 Task: Change theme to plum.
Action: Mouse moved to (430, 92)
Screenshot: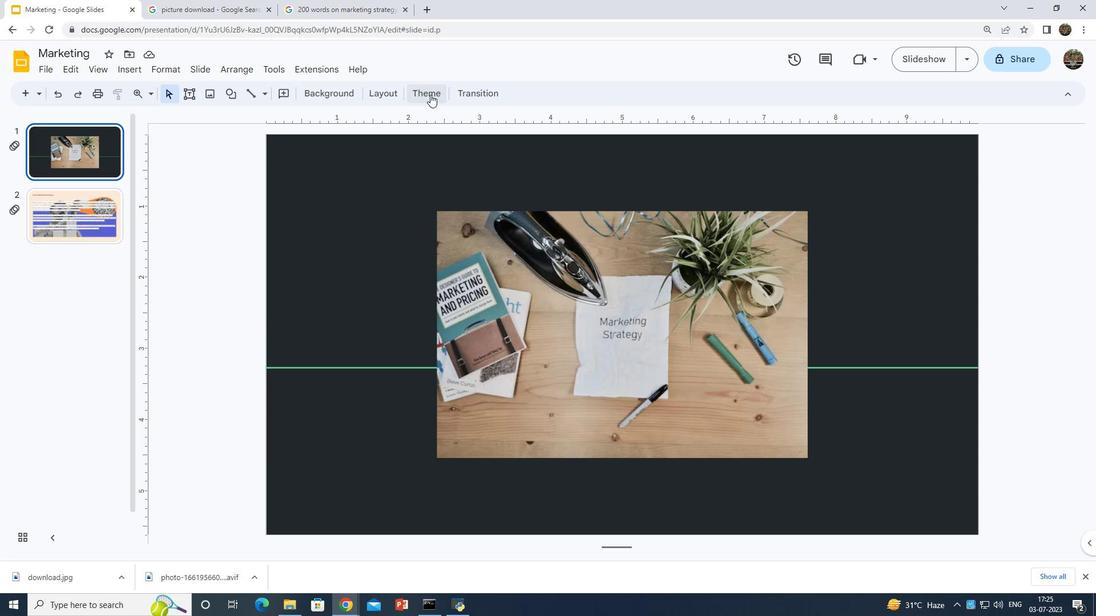 
Action: Mouse pressed left at (430, 92)
Screenshot: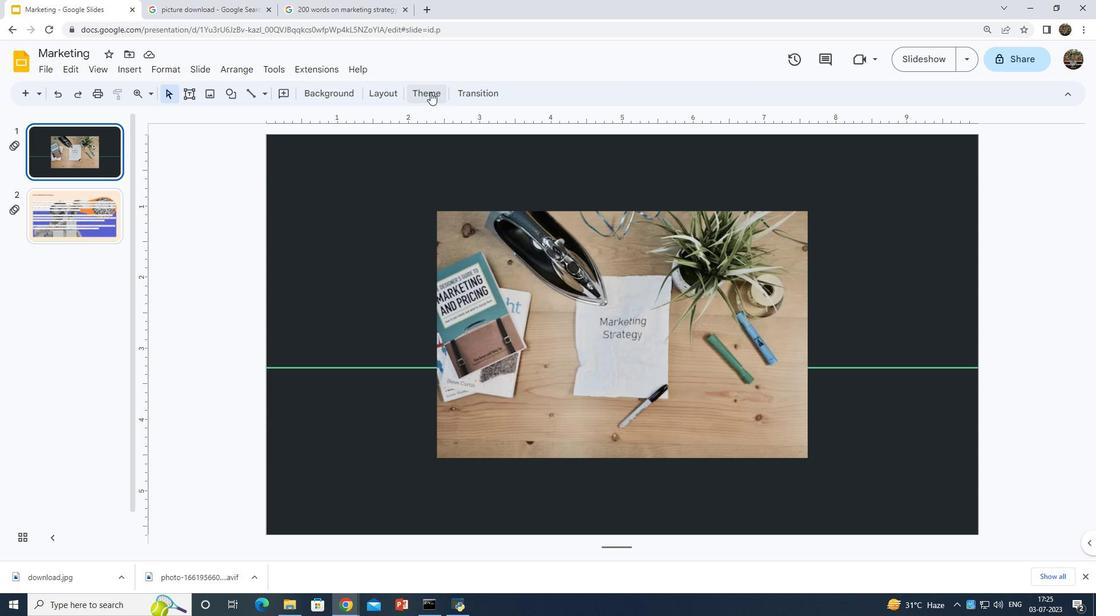 
Action: Mouse moved to (991, 231)
Screenshot: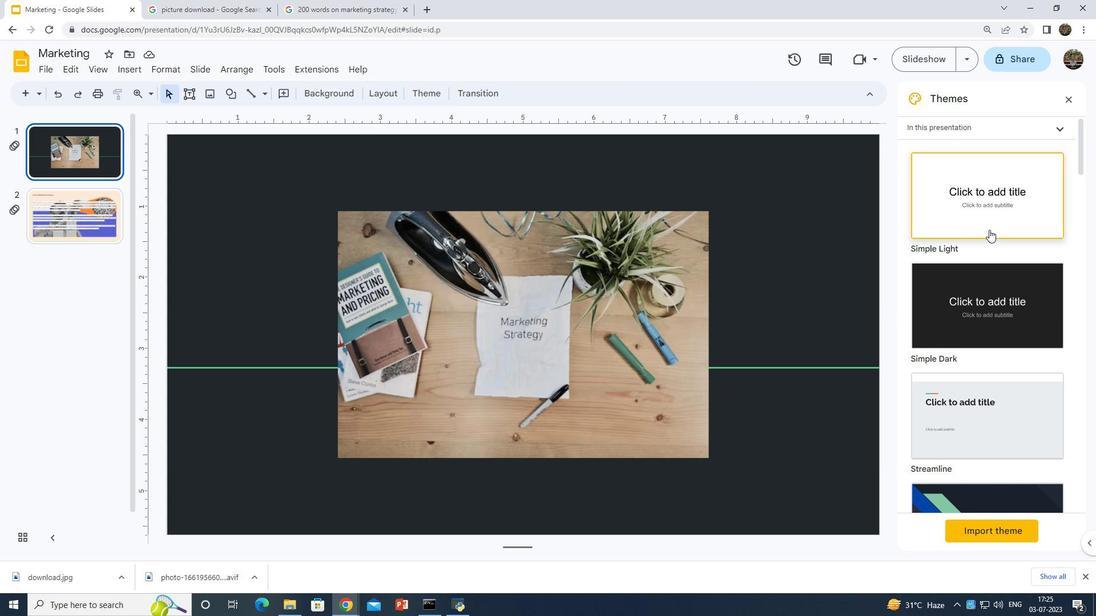 
Action: Mouse scrolled (991, 230) with delta (0, 0)
Screenshot: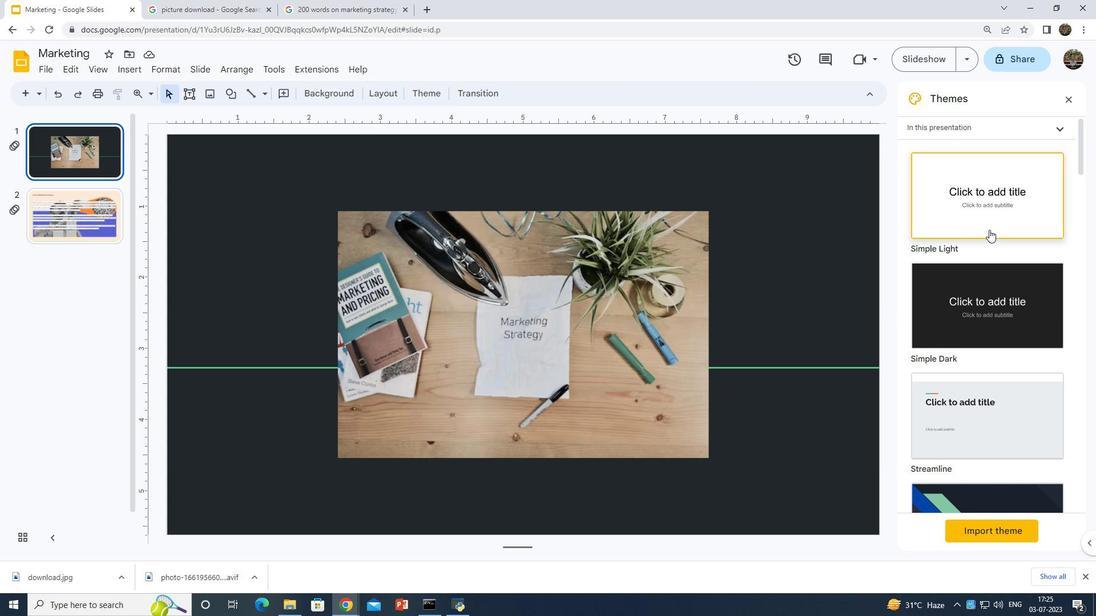 
Action: Mouse moved to (993, 231)
Screenshot: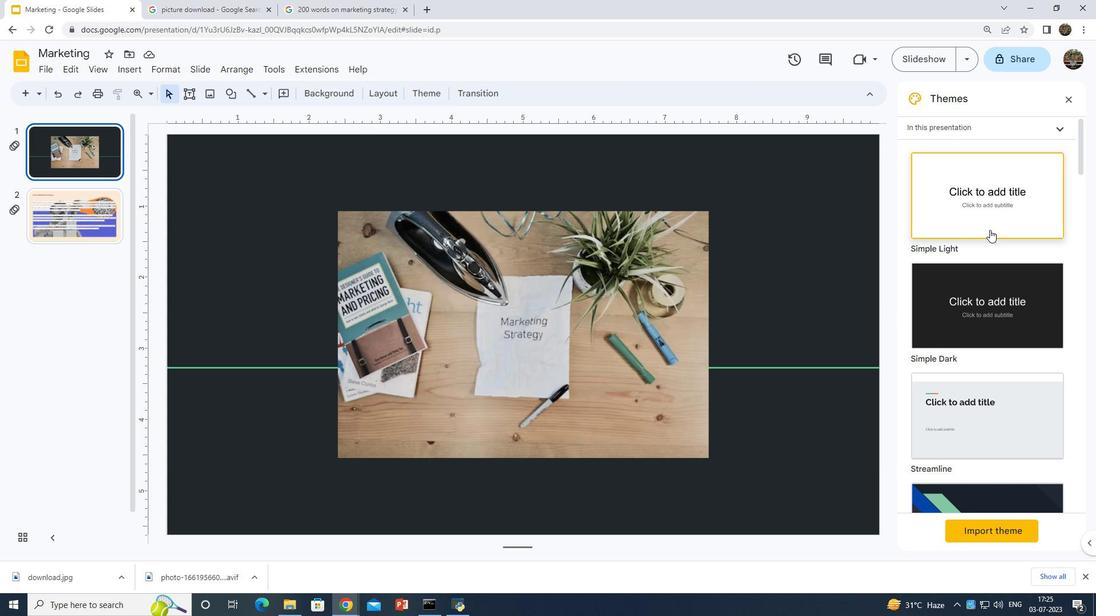 
Action: Mouse scrolled (993, 231) with delta (0, 0)
Screenshot: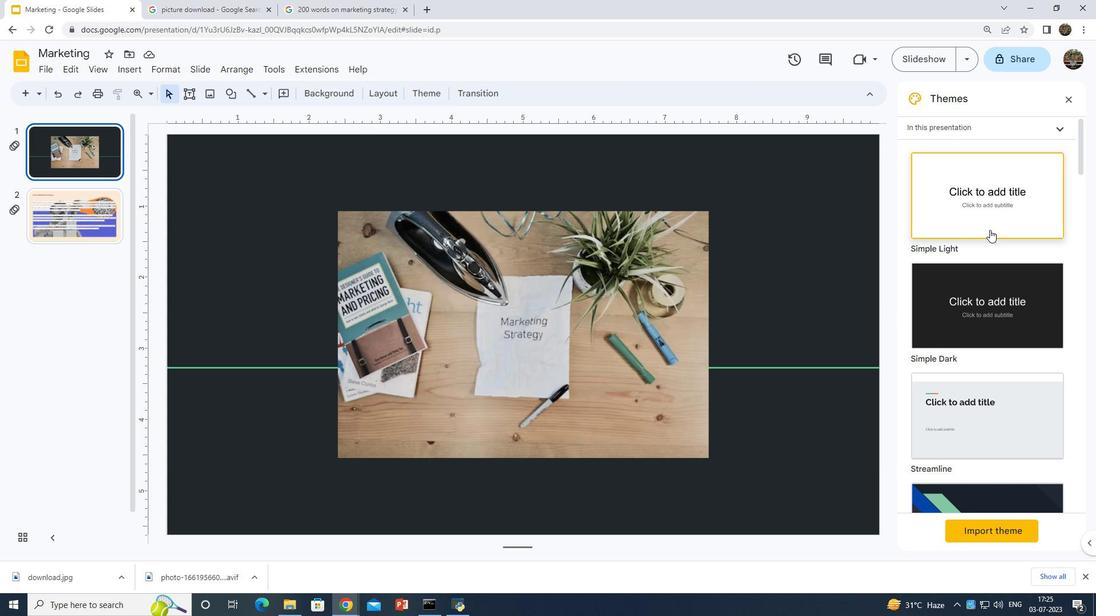 
Action: Mouse moved to (994, 232)
Screenshot: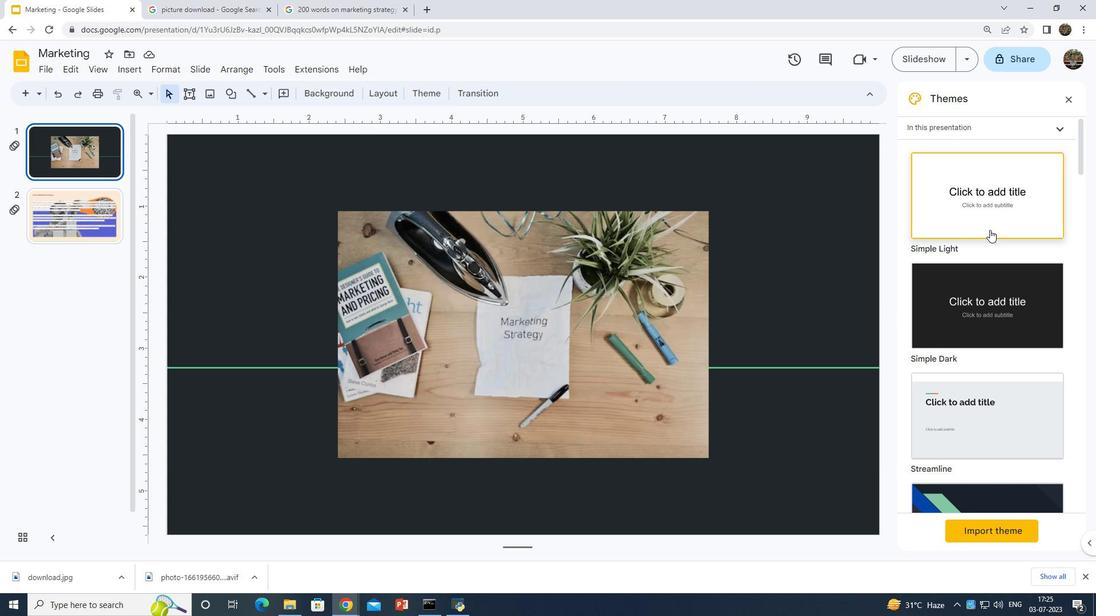 
Action: Mouse scrolled (994, 232) with delta (0, 0)
Screenshot: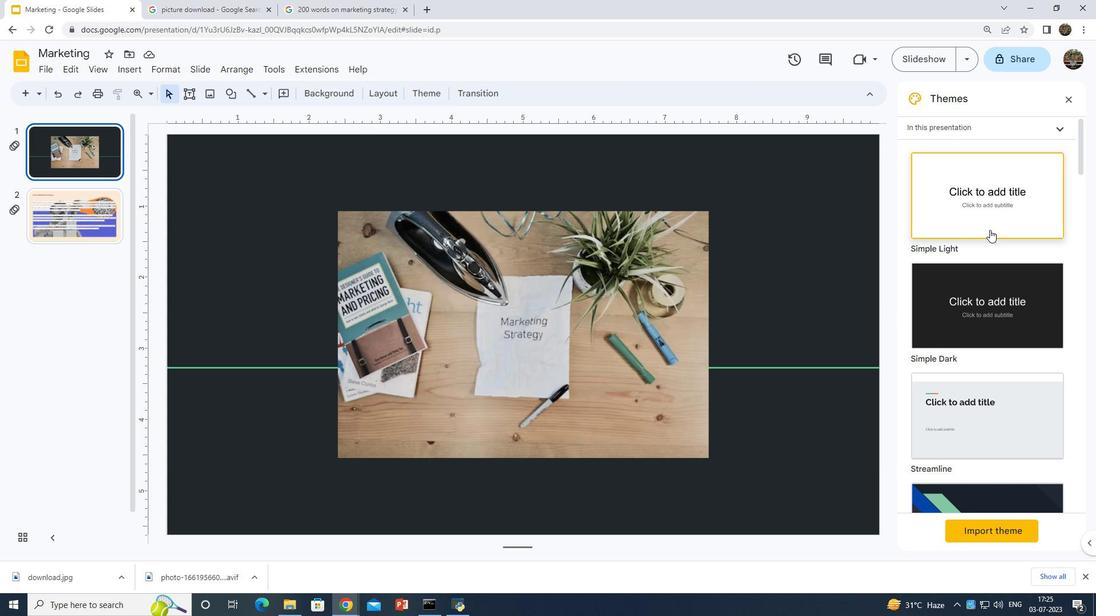 
Action: Mouse scrolled (994, 232) with delta (0, 0)
Screenshot: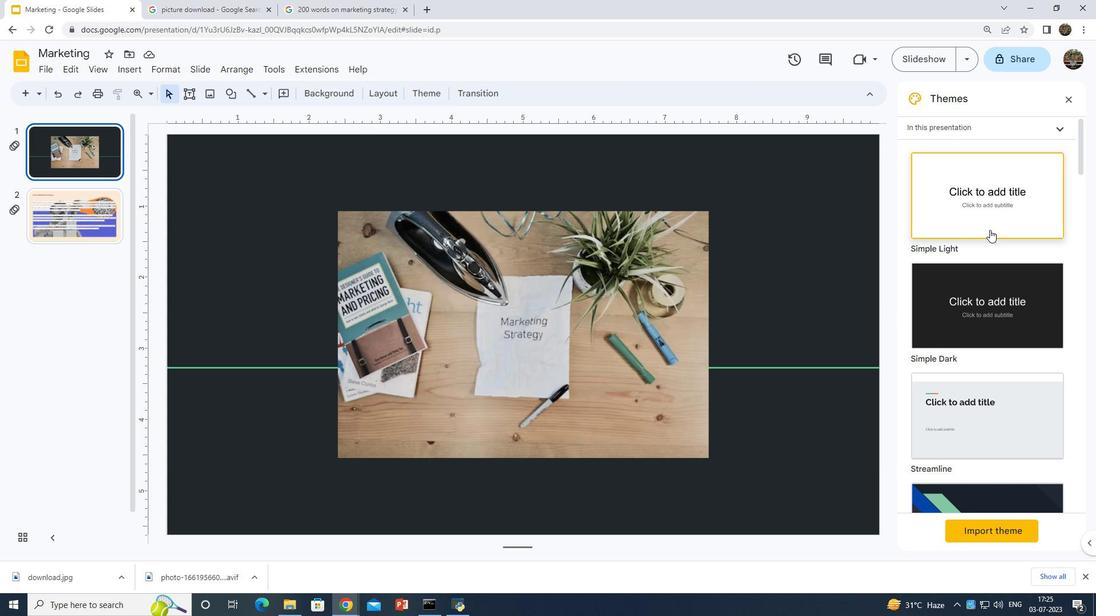 
Action: Mouse moved to (995, 239)
Screenshot: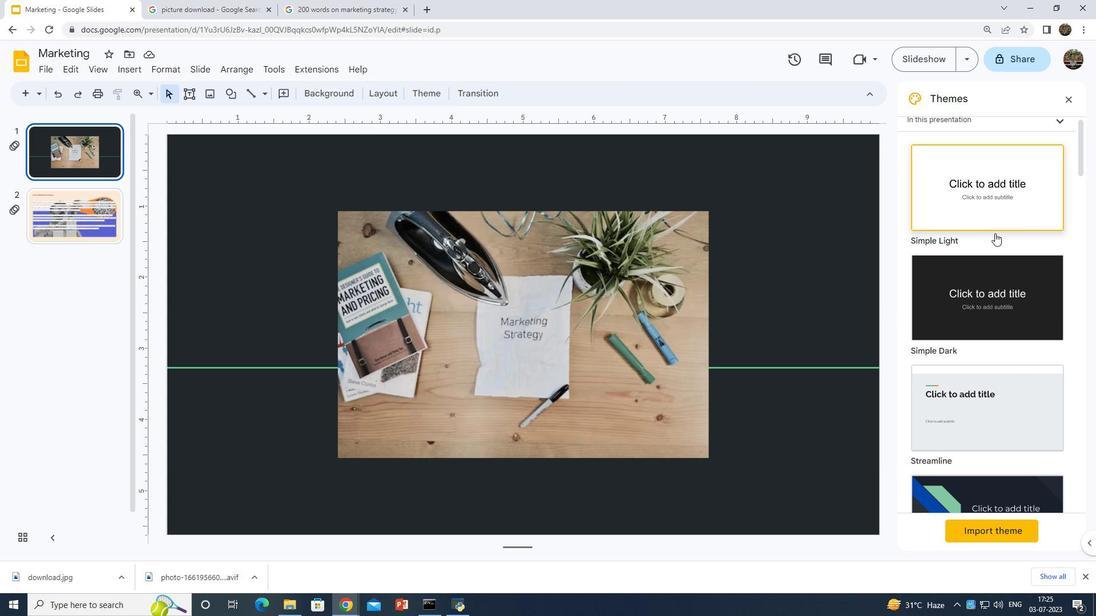 
Action: Mouse scrolled (995, 238) with delta (0, 0)
Screenshot: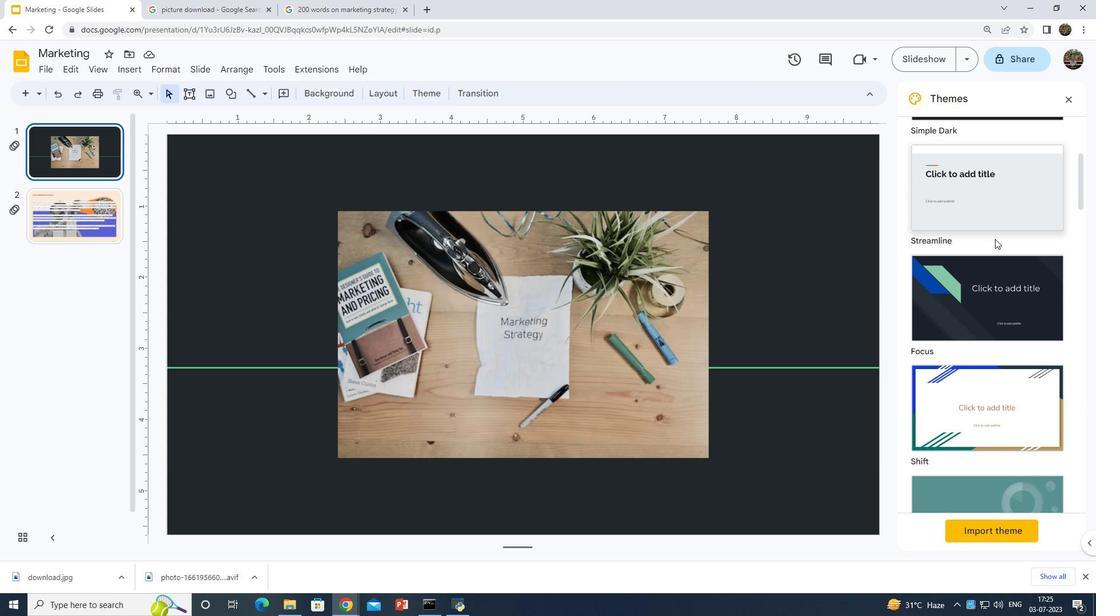 
Action: Mouse scrolled (995, 238) with delta (0, 0)
Screenshot: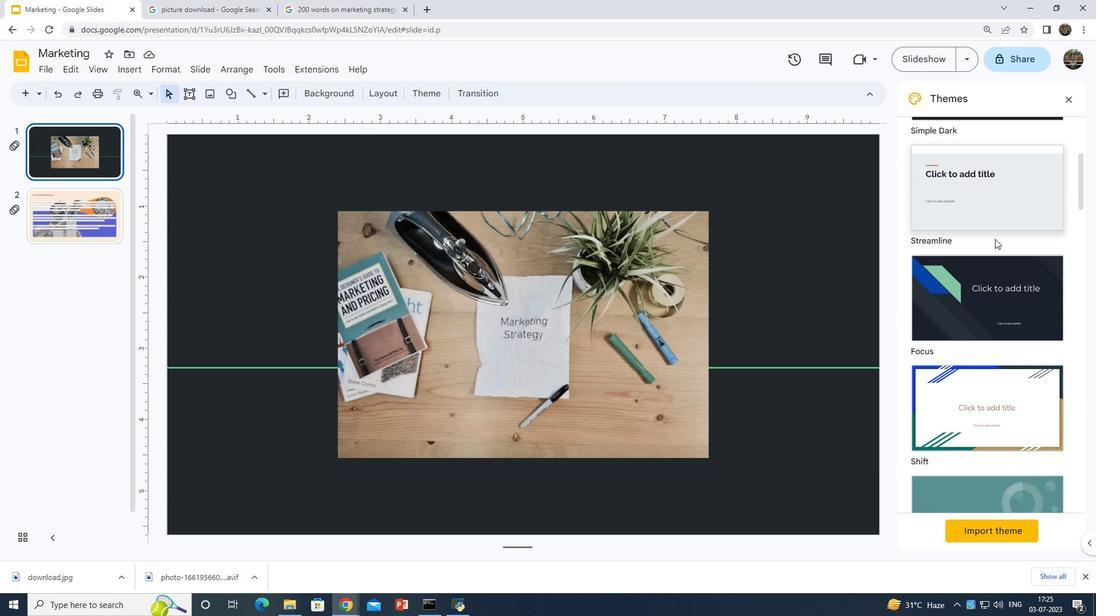 
Action: Mouse scrolled (995, 238) with delta (0, 0)
Screenshot: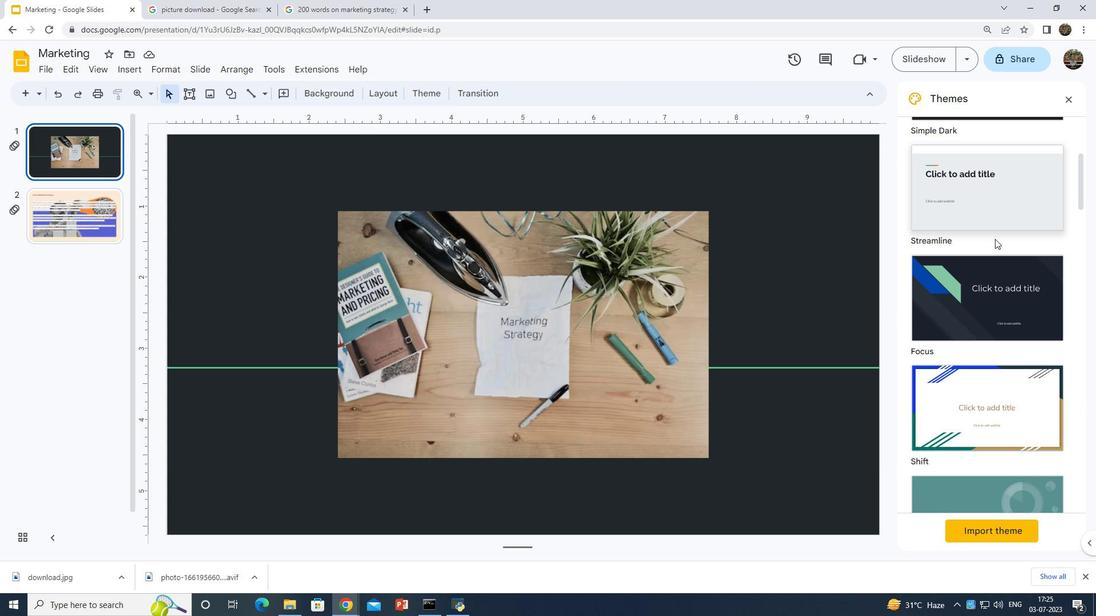 
Action: Mouse scrolled (995, 238) with delta (0, 0)
Screenshot: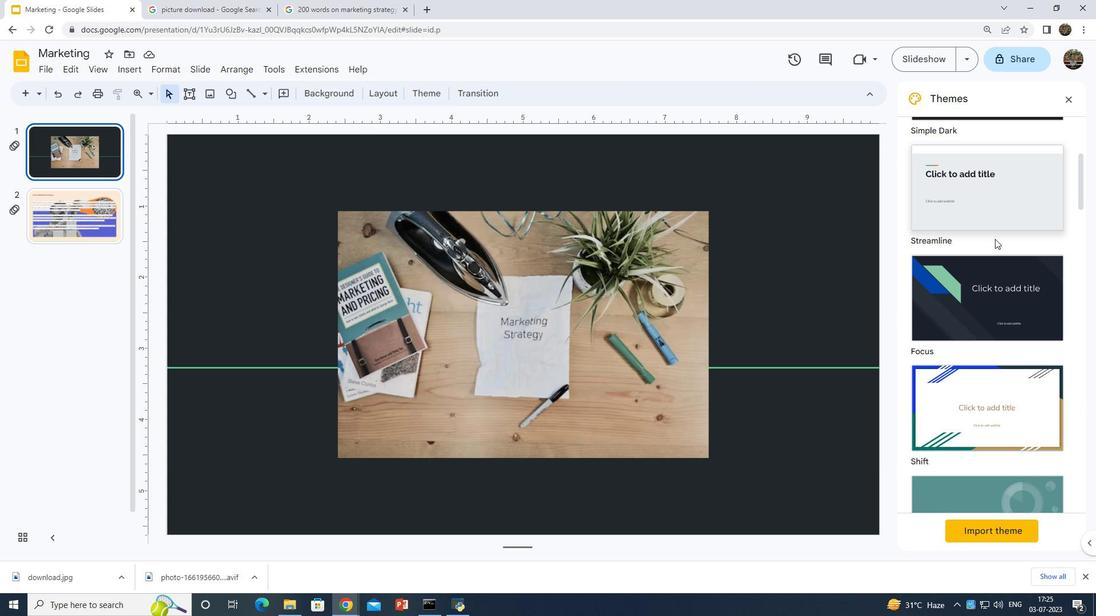
Action: Mouse scrolled (995, 238) with delta (0, 0)
Screenshot: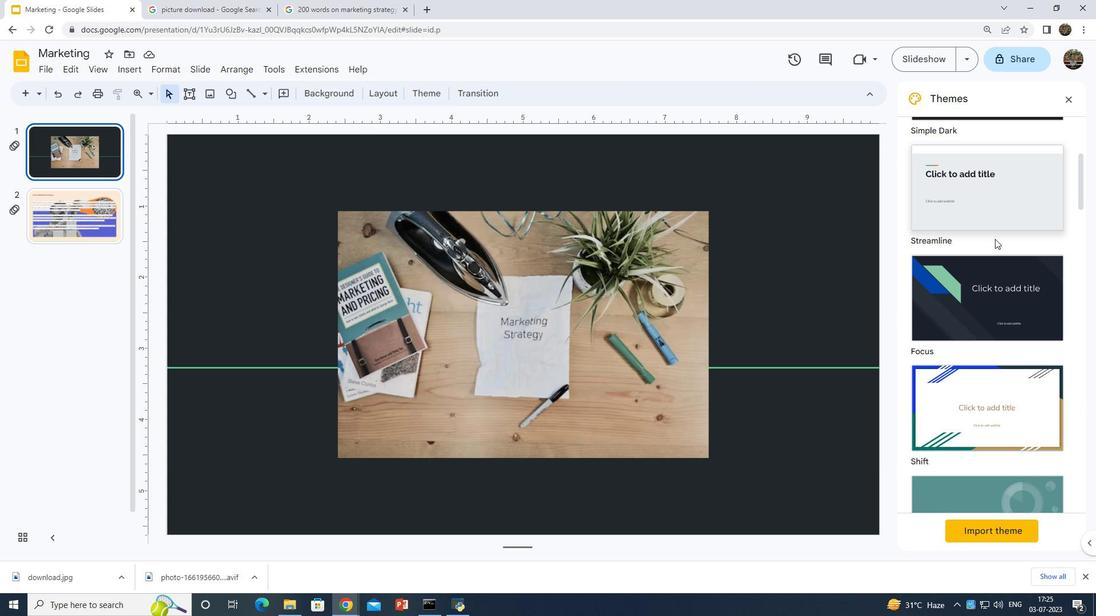 
Action: Mouse moved to (995, 239)
Screenshot: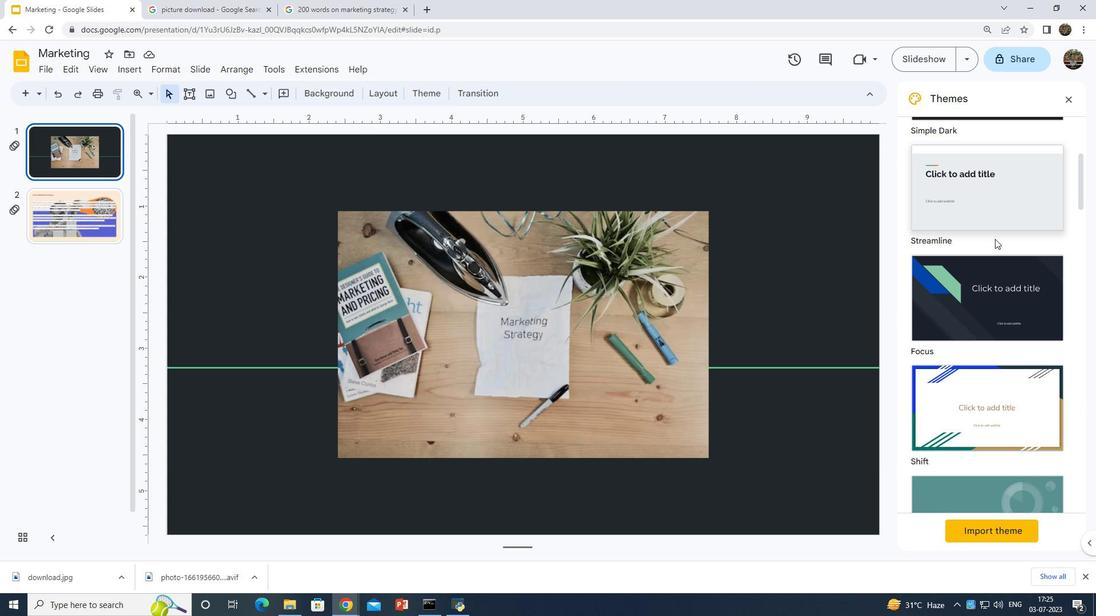 
Action: Mouse scrolled (995, 238) with delta (0, 0)
Screenshot: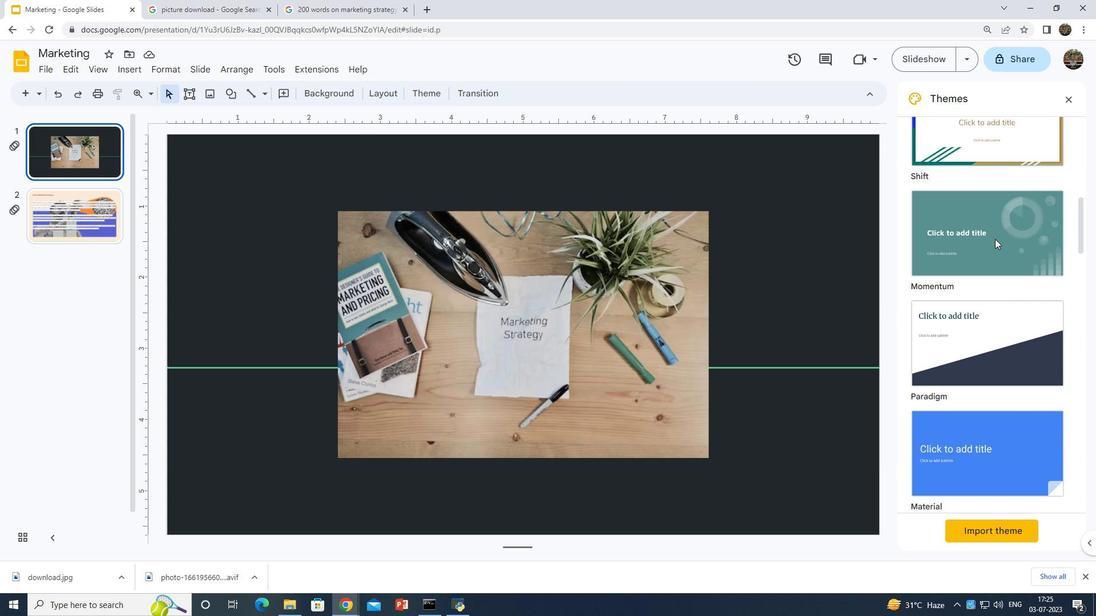 
Action: Mouse scrolled (995, 238) with delta (0, 0)
Screenshot: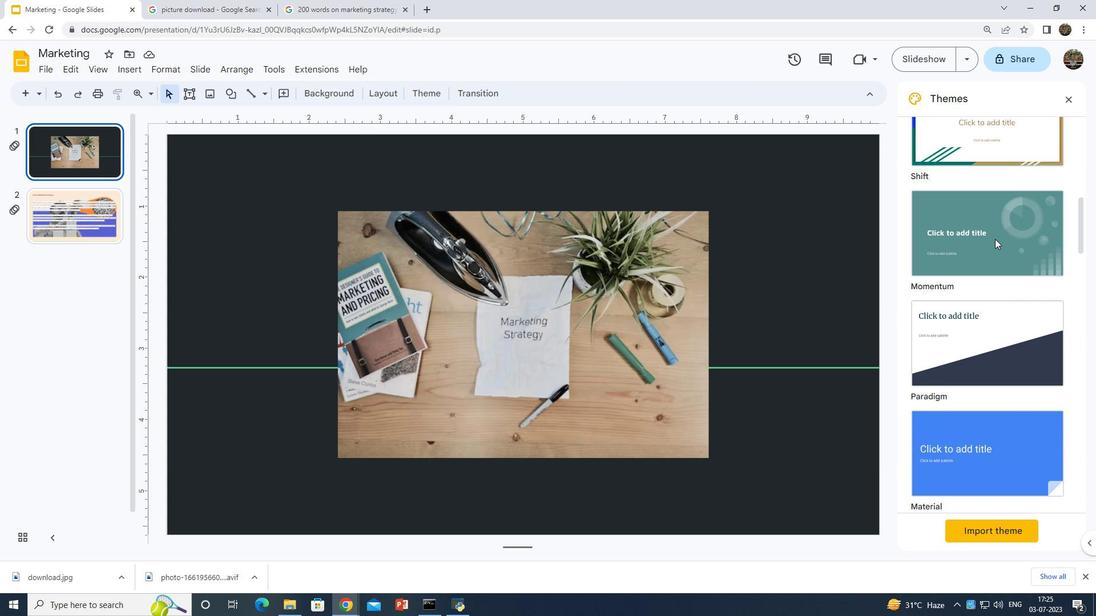 
Action: Mouse scrolled (995, 238) with delta (0, 0)
Screenshot: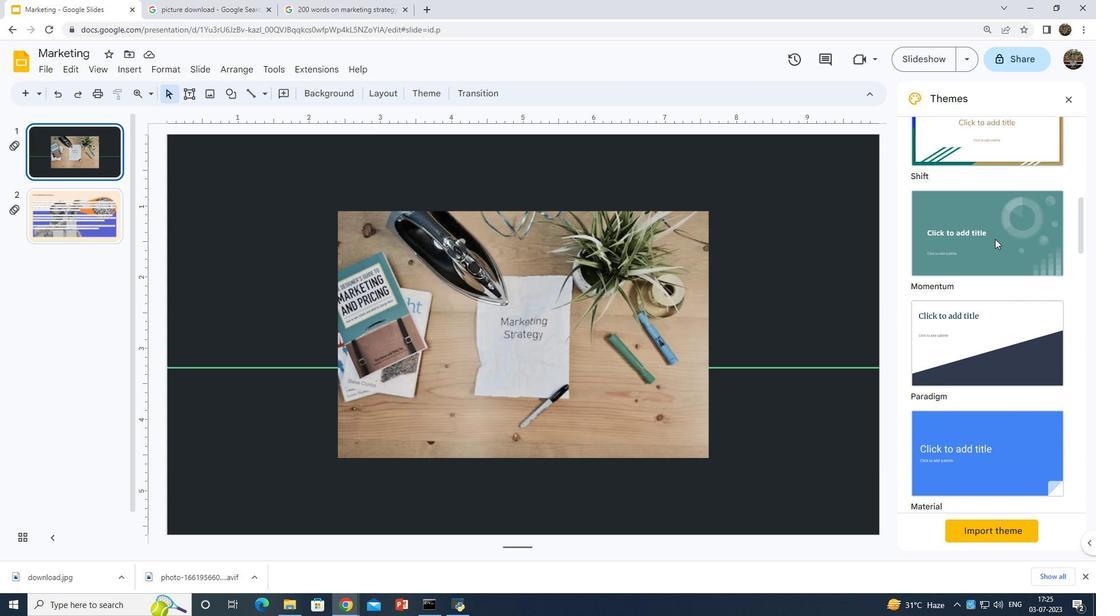 
Action: Mouse scrolled (995, 238) with delta (0, 0)
Screenshot: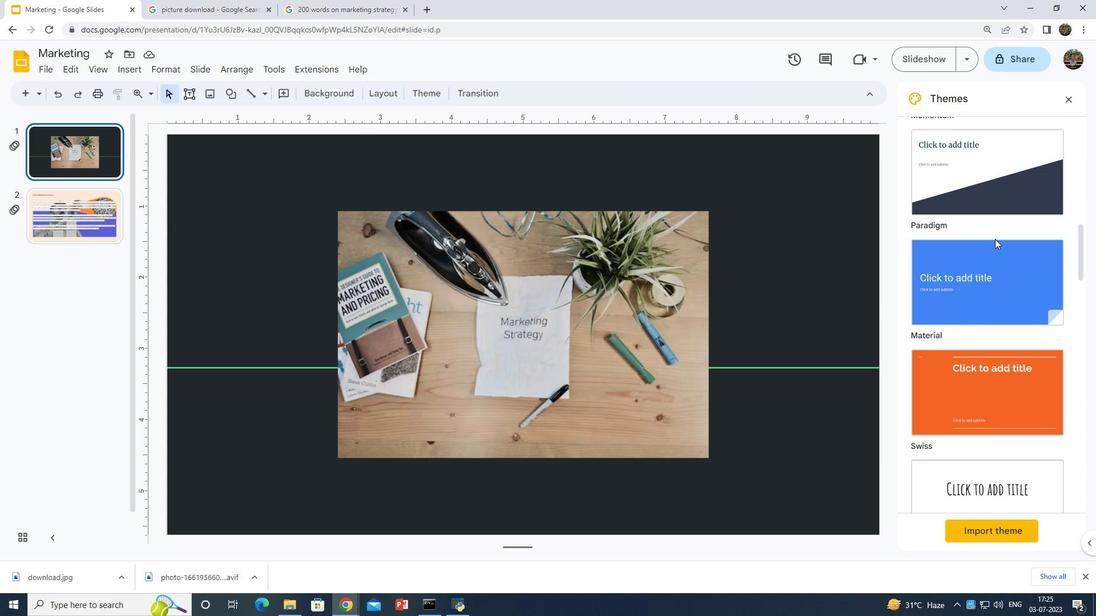 
Action: Mouse scrolled (995, 238) with delta (0, 0)
Screenshot: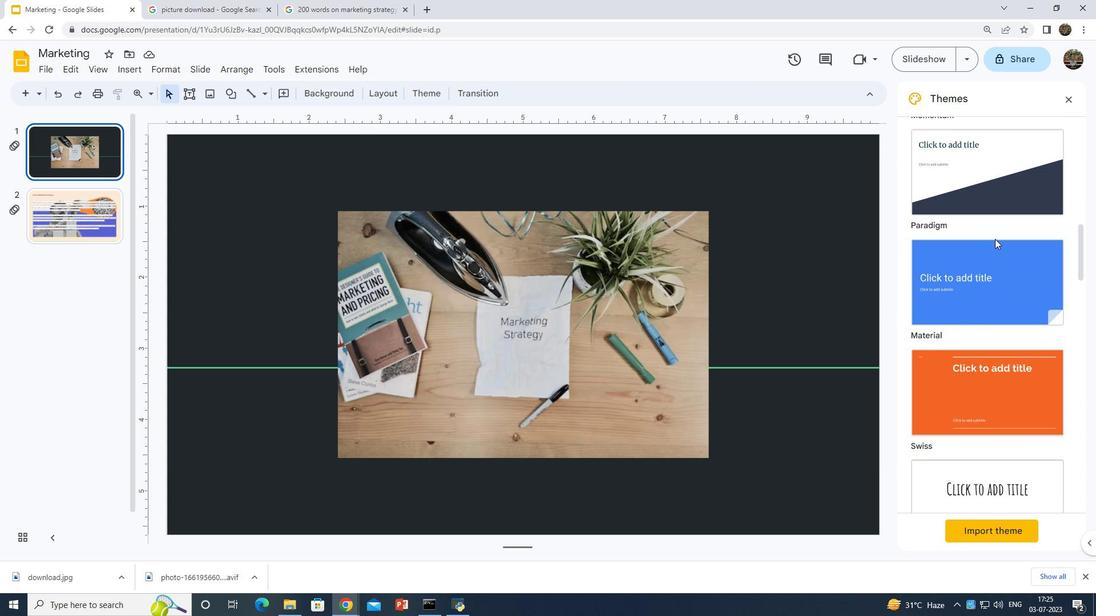 
Action: Mouse scrolled (995, 238) with delta (0, 0)
Screenshot: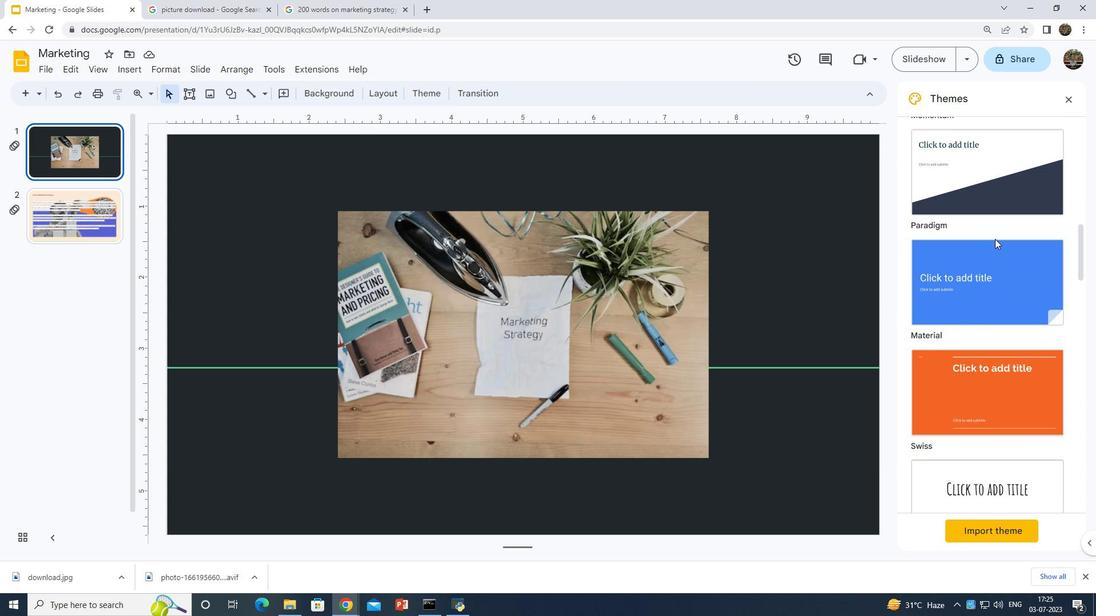 
Action: Mouse scrolled (995, 238) with delta (0, 0)
Screenshot: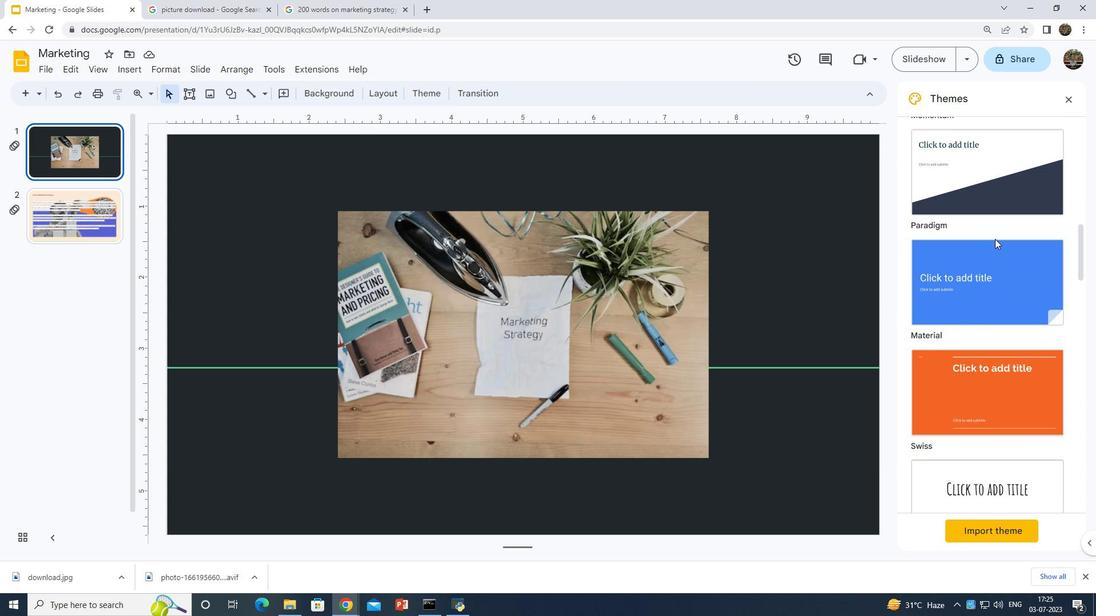 
Action: Mouse scrolled (995, 238) with delta (0, 0)
Screenshot: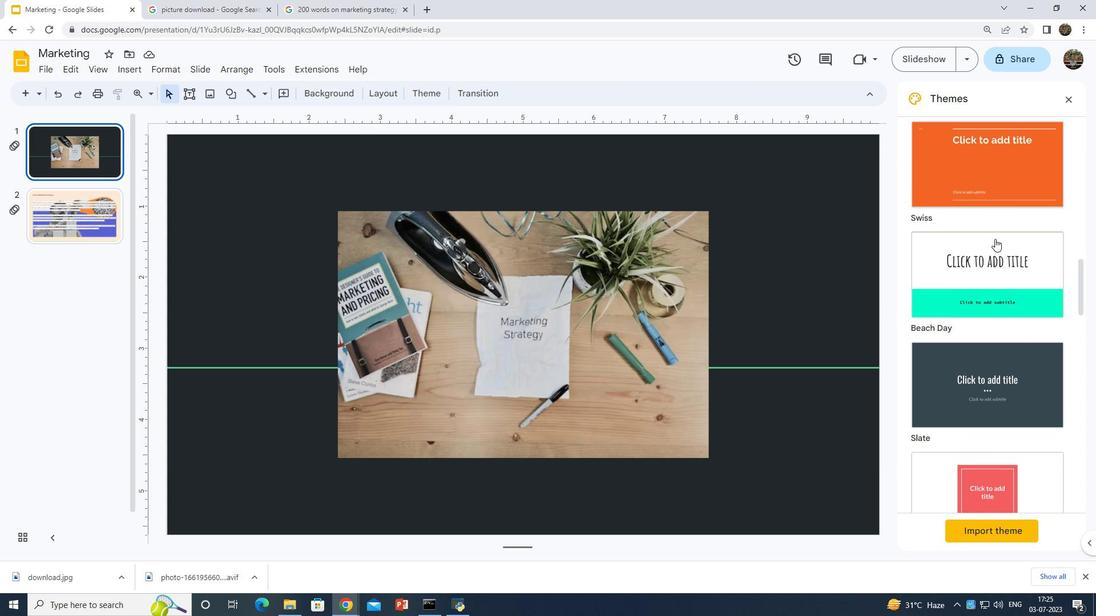 
Action: Mouse scrolled (995, 238) with delta (0, 0)
Screenshot: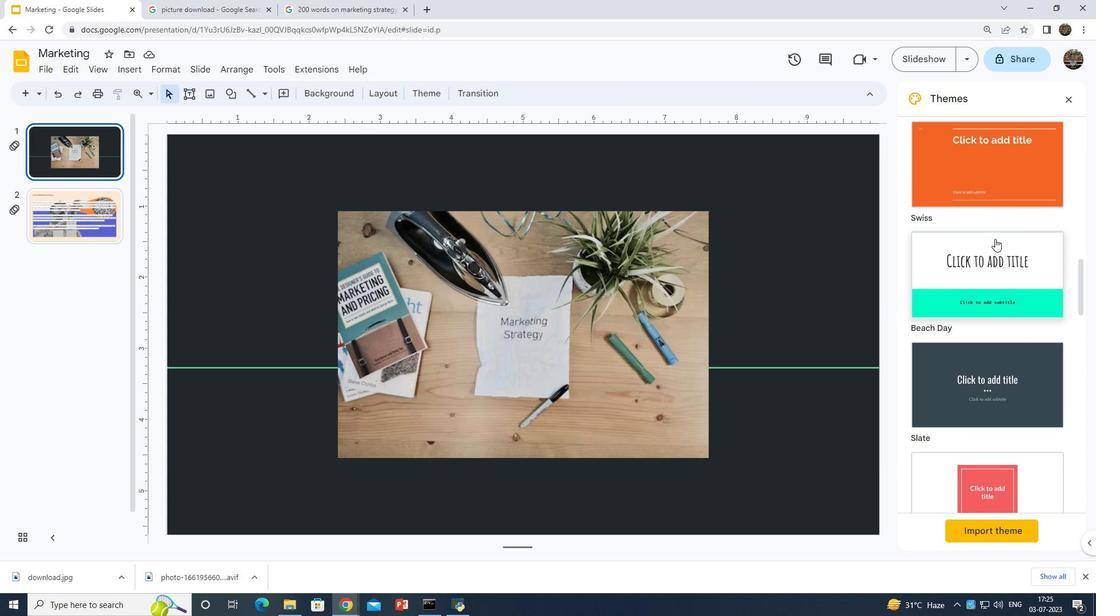 
Action: Mouse scrolled (995, 238) with delta (0, 0)
Screenshot: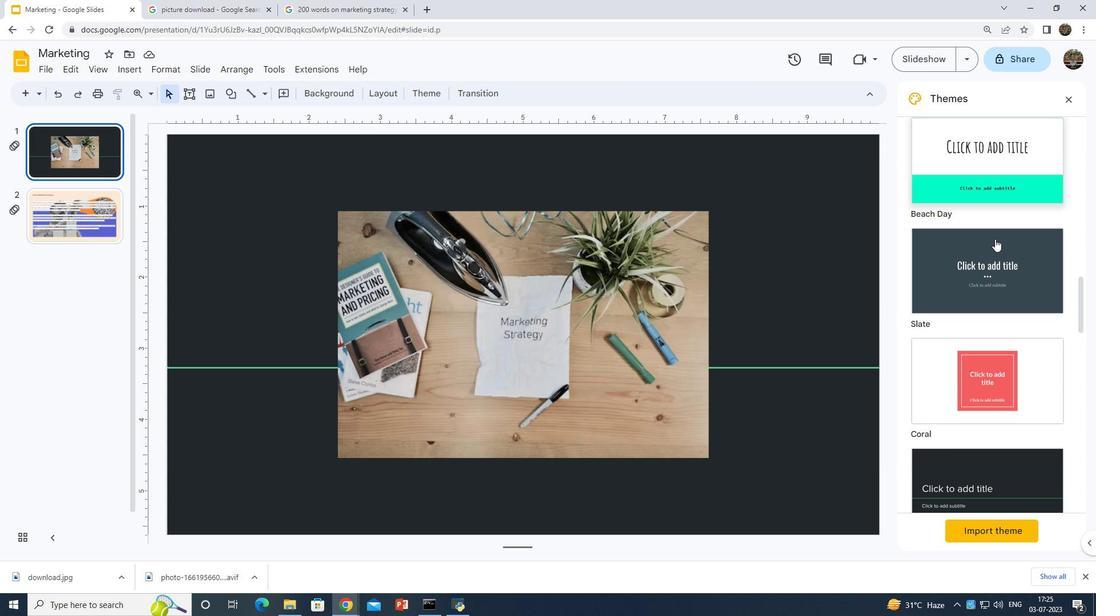 
Action: Mouse scrolled (995, 238) with delta (0, 0)
Screenshot: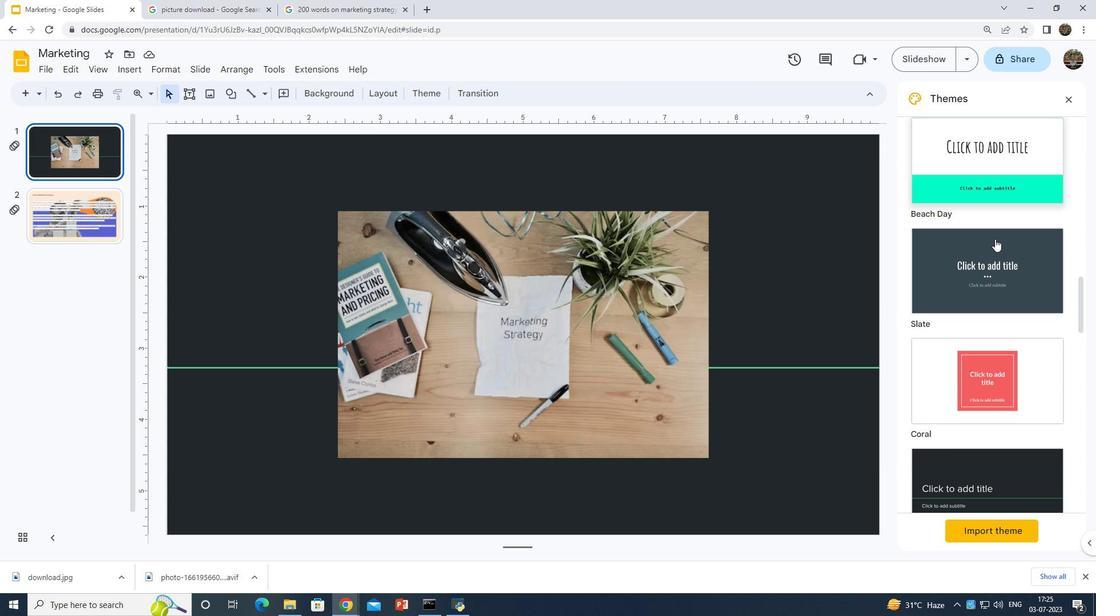 
Action: Mouse scrolled (995, 238) with delta (0, 0)
Screenshot: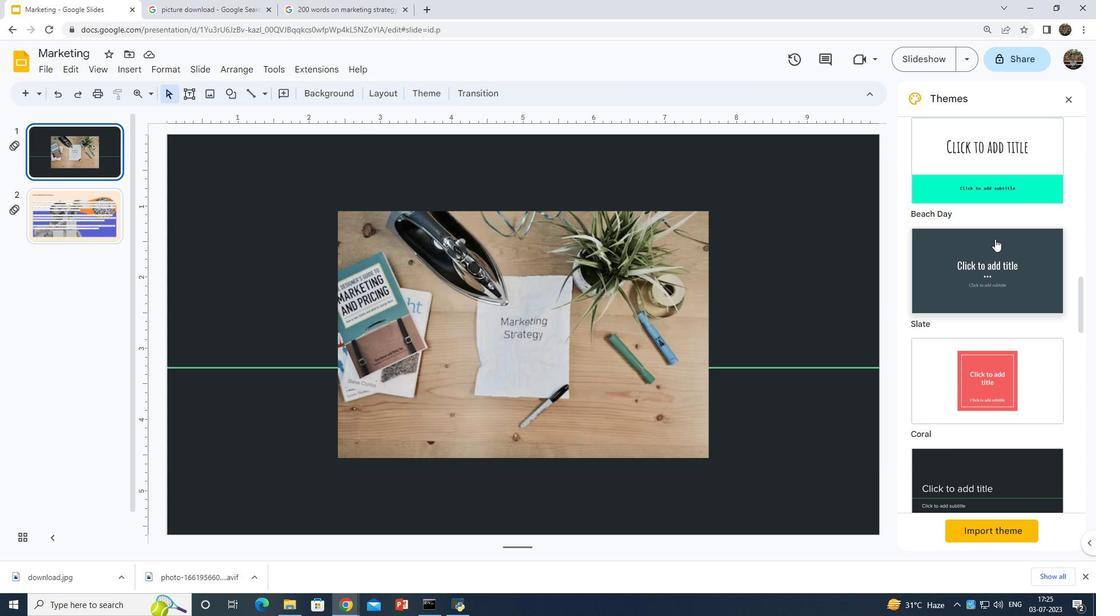 
Action: Mouse scrolled (995, 238) with delta (0, 0)
Screenshot: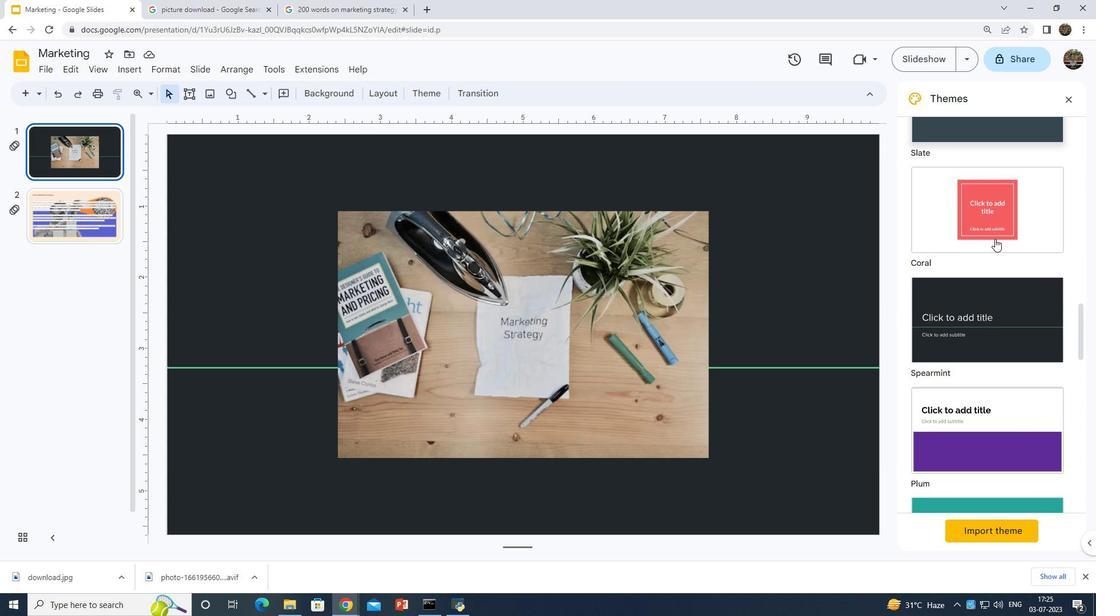 
Action: Mouse scrolled (995, 238) with delta (0, 0)
Screenshot: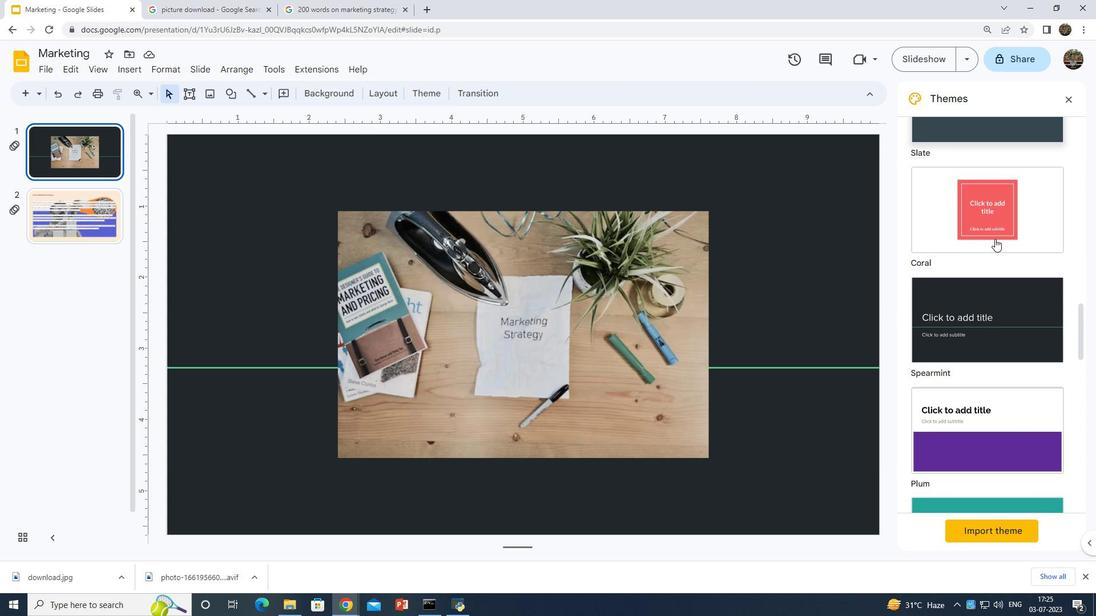 
Action: Mouse scrolled (995, 238) with delta (0, 0)
Screenshot: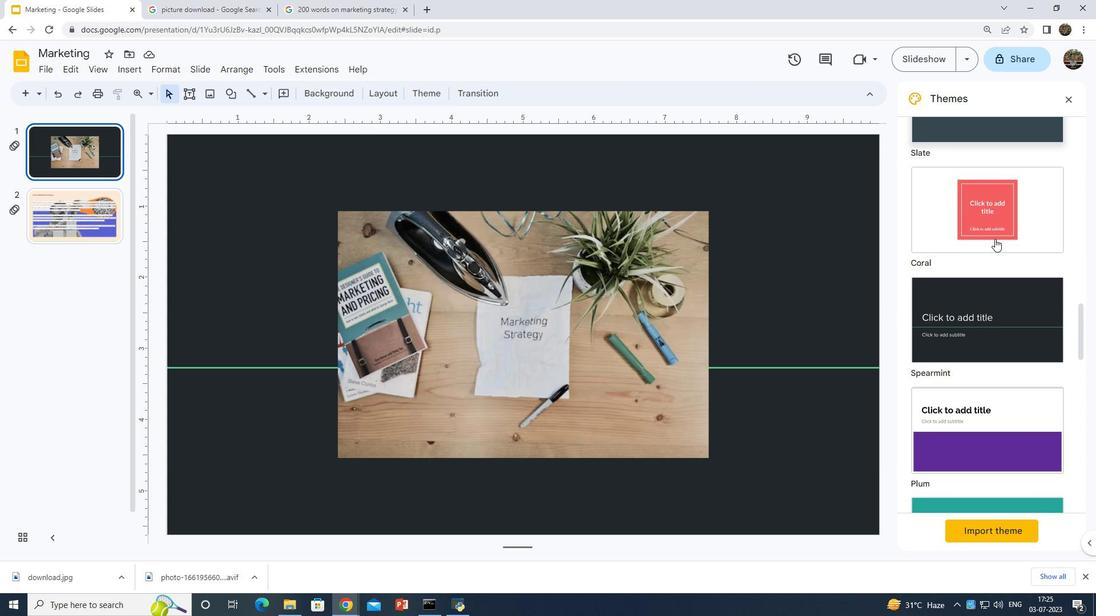 
Action: Mouse moved to (992, 260)
Screenshot: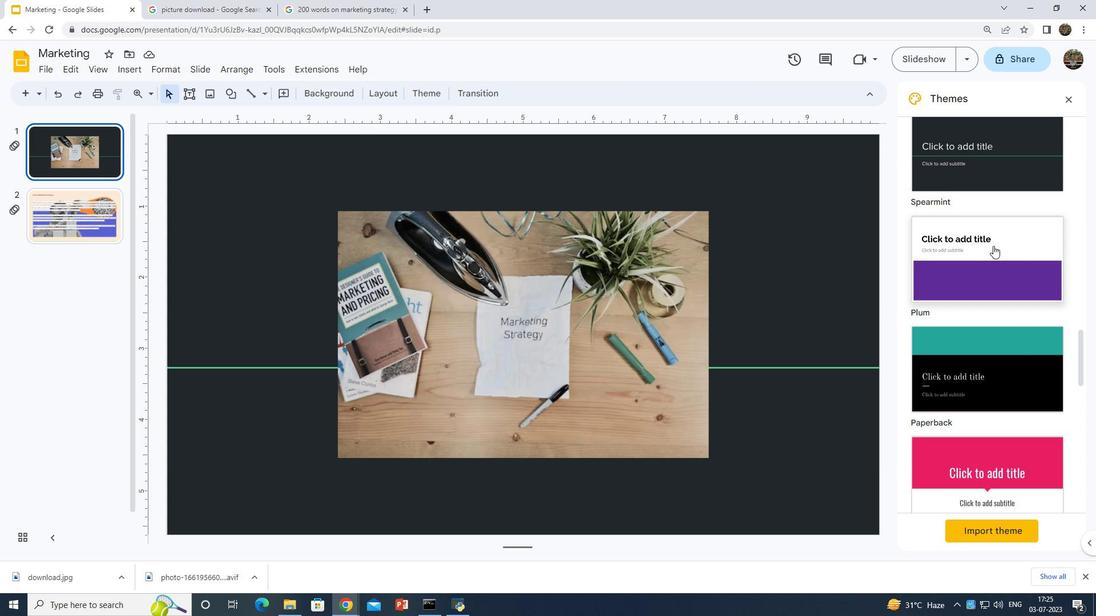 
Action: Mouse pressed left at (992, 260)
Screenshot: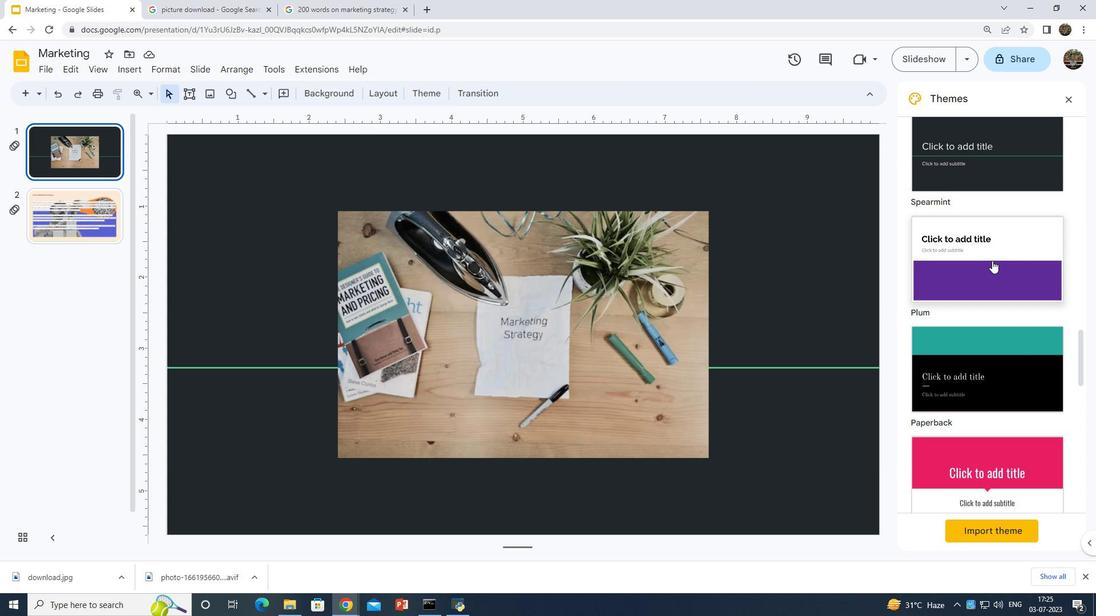 
